 Task: Create Card Product Launch Planning in Board Customer Retention Best Practices to Workspace Email Marketing Software. Create Card Musical Comedy Review in Board Product Positioning and Messaging to Workspace Email Marketing Software. Create Card Product Launch Planning in Board Email Marketing Welcome Email Series Strategy and Execution to Workspace Email Marketing Software
Action: Mouse moved to (72, 251)
Screenshot: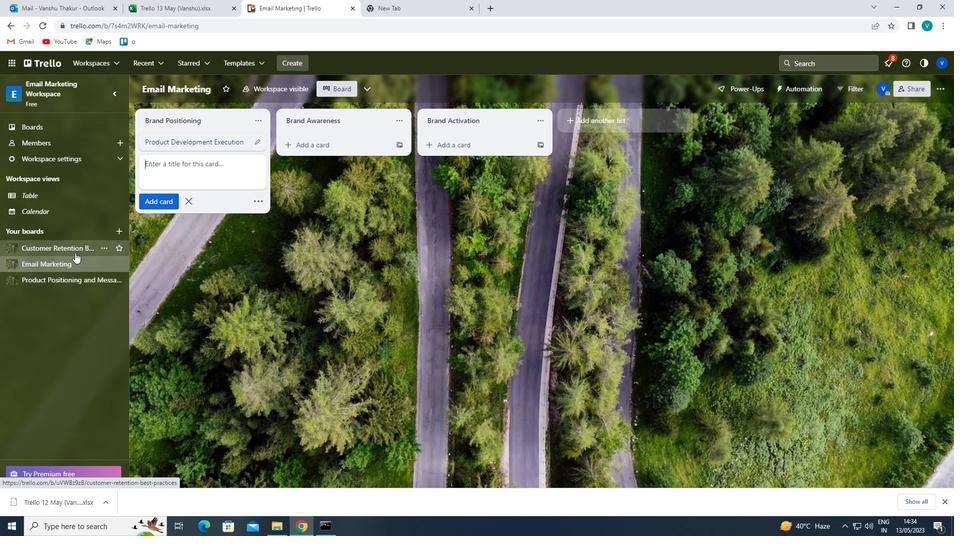 
Action: Mouse pressed left at (72, 251)
Screenshot: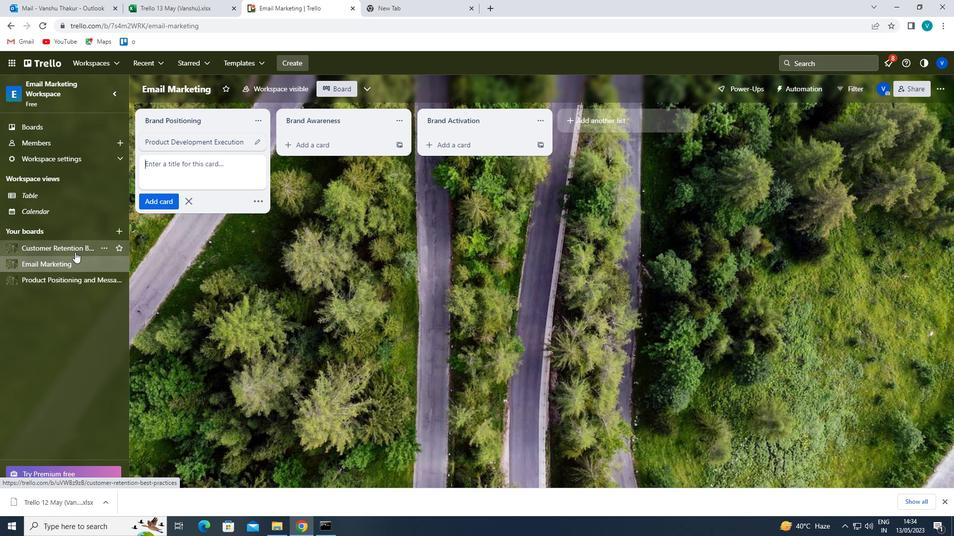 
Action: Mouse moved to (318, 144)
Screenshot: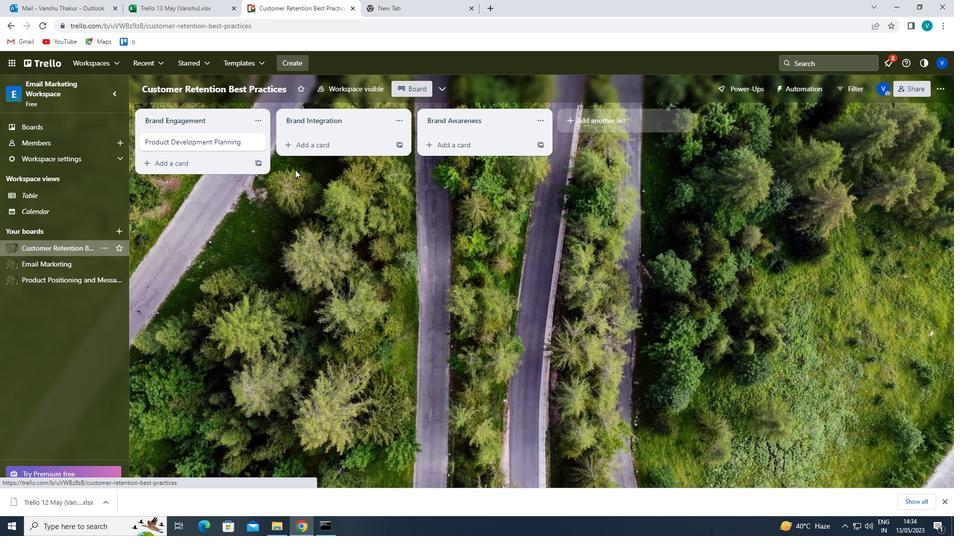 
Action: Mouse pressed left at (318, 144)
Screenshot: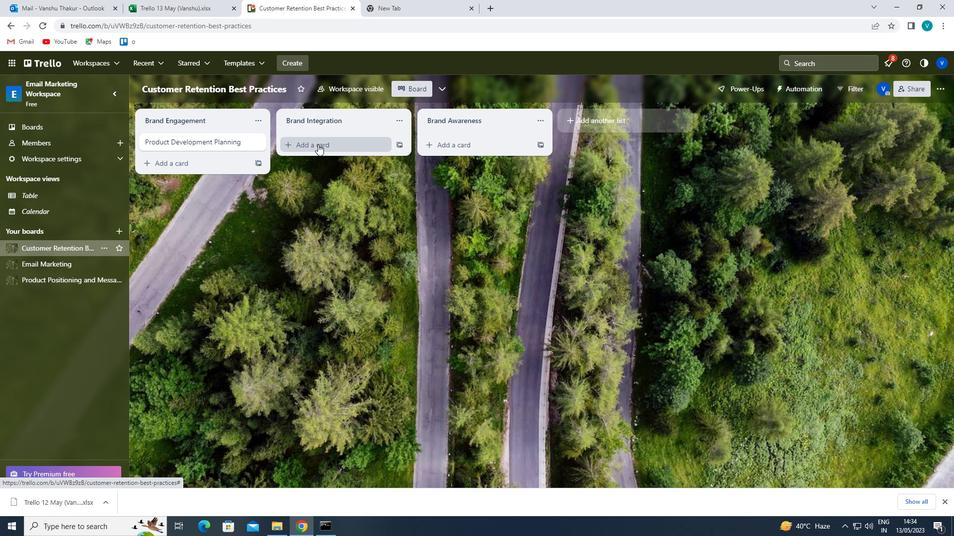 
Action: Key pressed <Key.shift>PRODUCT<Key.space><Key.shift>LAUNCH<Key.space><Key.shift>PLANNING<Key.enter>
Screenshot: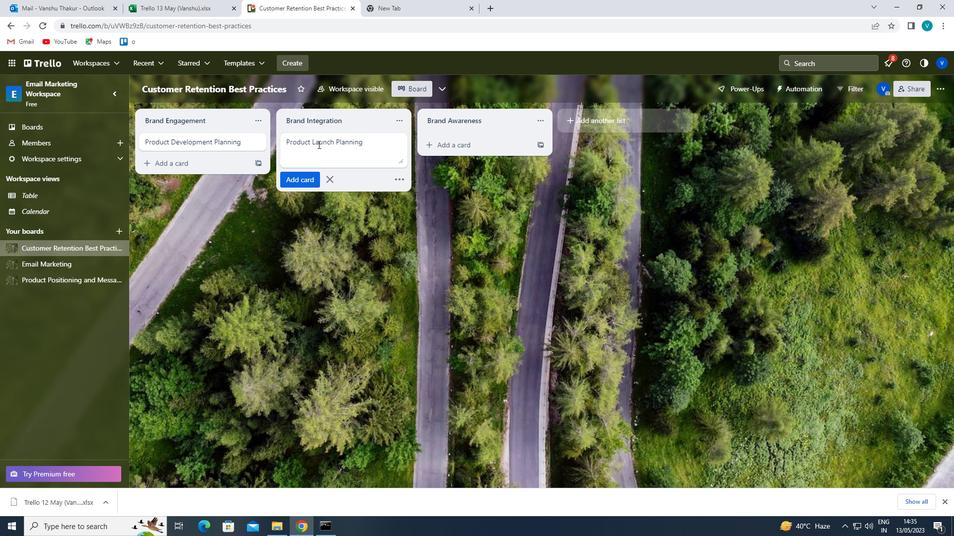 
Action: Mouse moved to (76, 279)
Screenshot: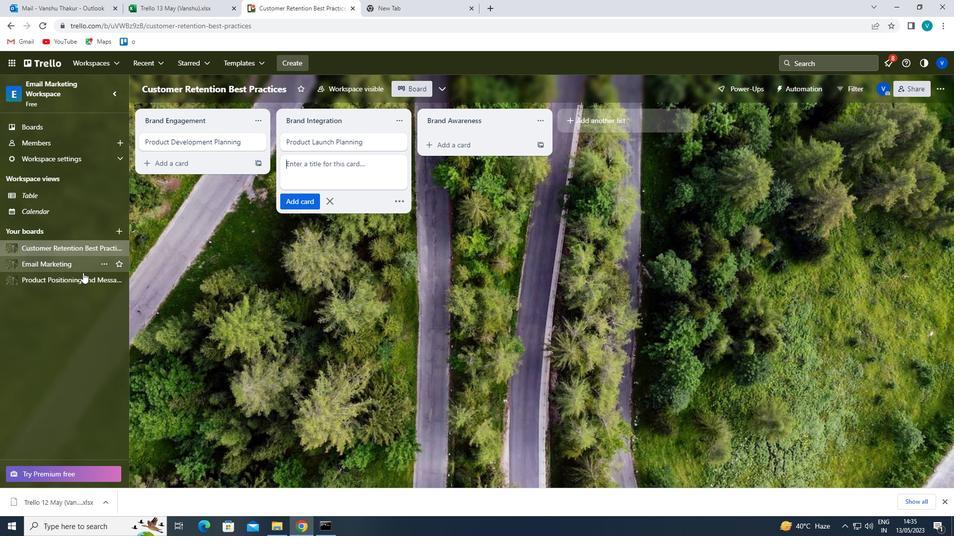 
Action: Mouse pressed left at (76, 279)
Screenshot: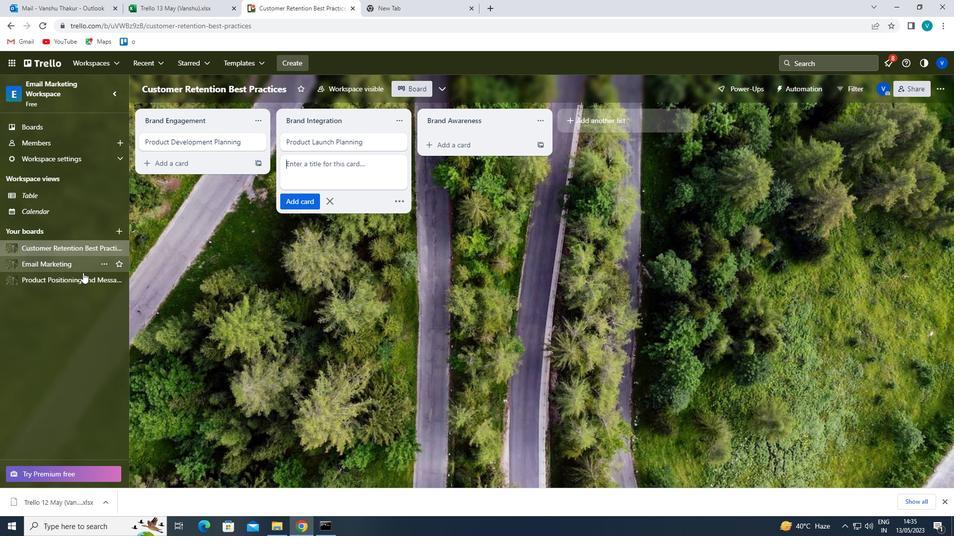 
Action: Mouse moved to (318, 141)
Screenshot: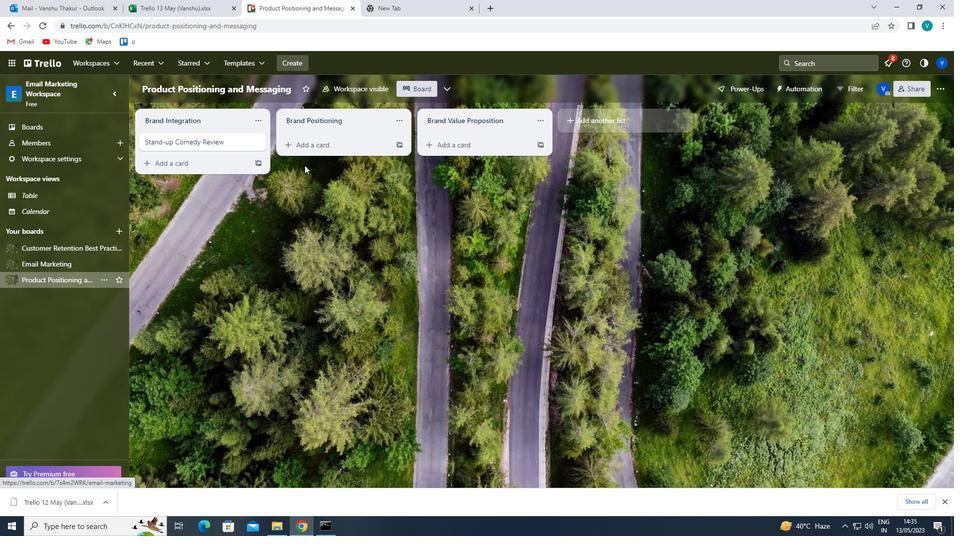 
Action: Mouse pressed left at (318, 141)
Screenshot: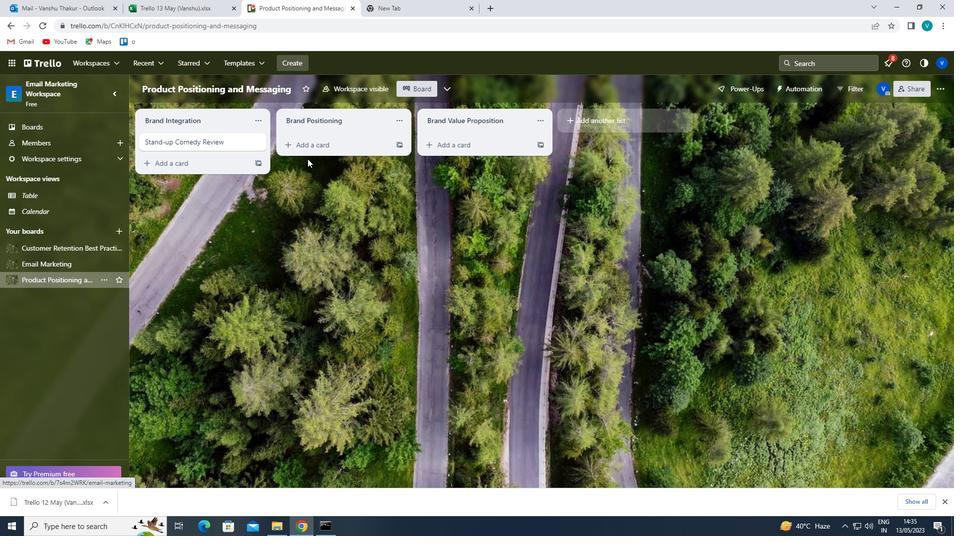 
Action: Mouse moved to (307, 133)
Screenshot: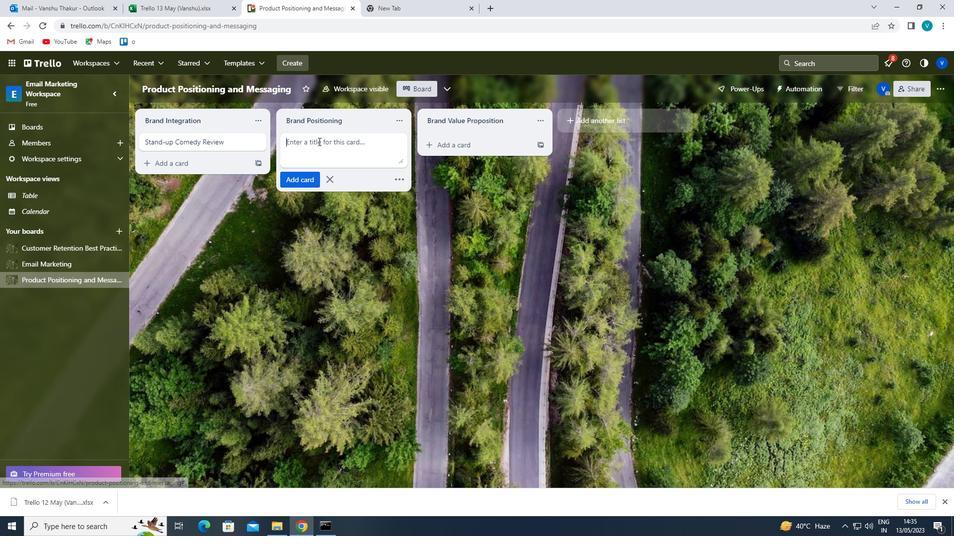 
Action: Key pressed <Key.shift>MUSICAL
Screenshot: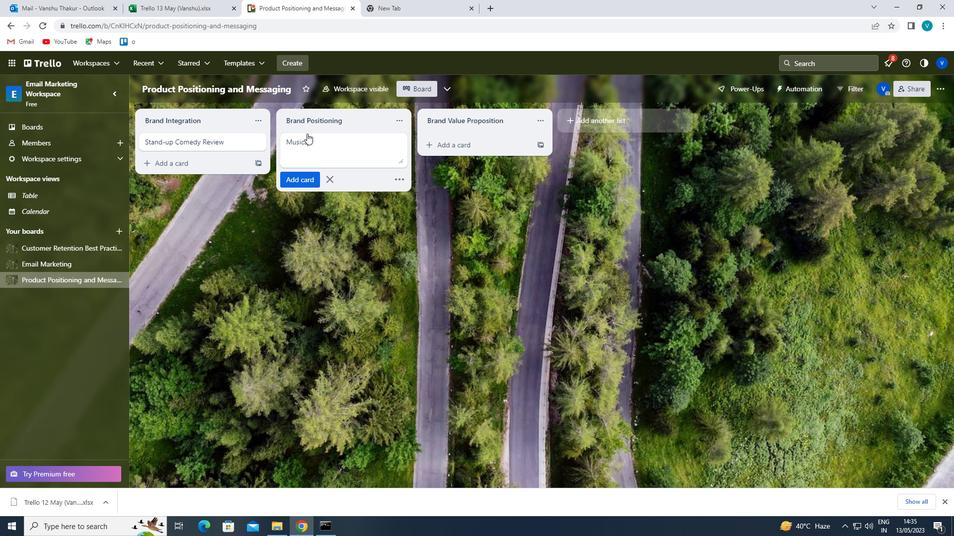 
Action: Mouse moved to (317, 128)
Screenshot: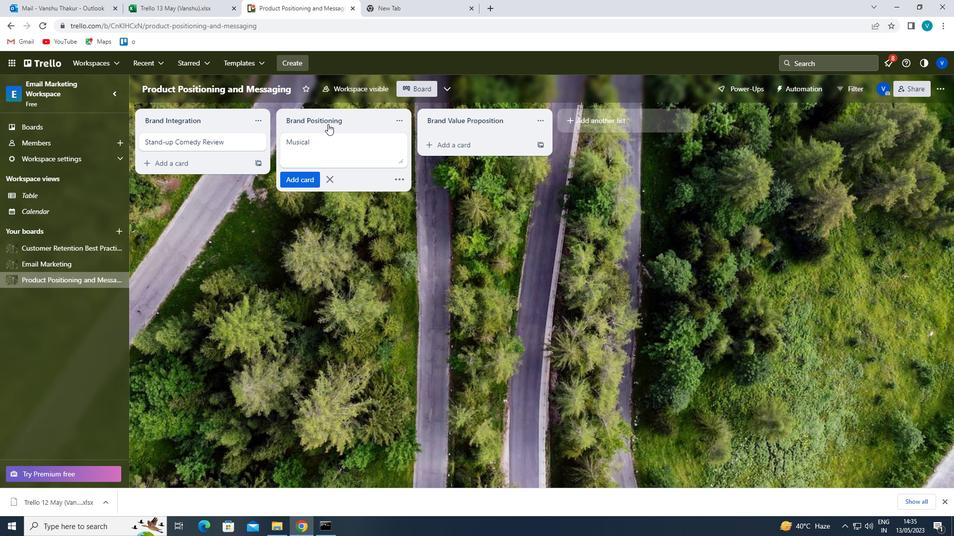 
Action: Key pressed <Key.space><Key.shift>COMEDY<Key.space><Key.shift>REVIEW<Key.enter>
Screenshot: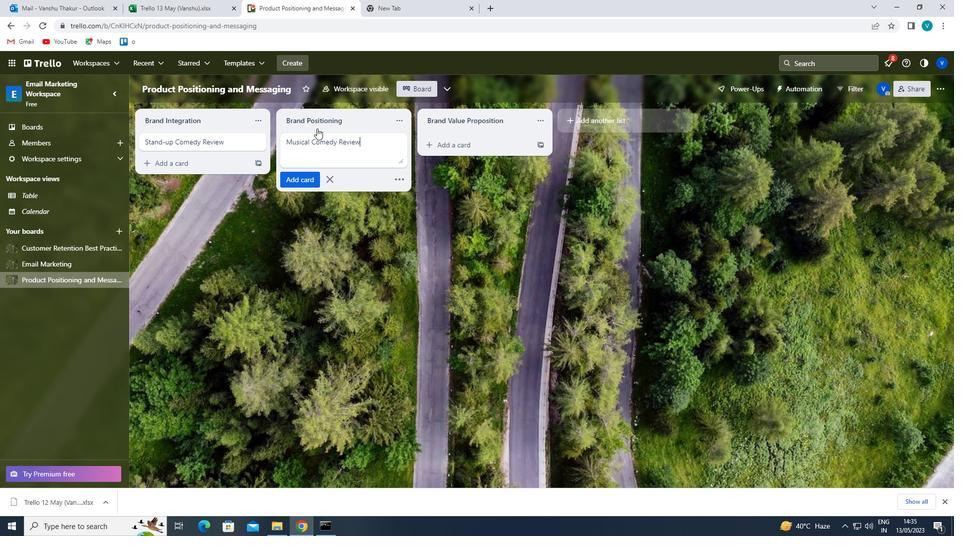 
Action: Mouse moved to (48, 259)
Screenshot: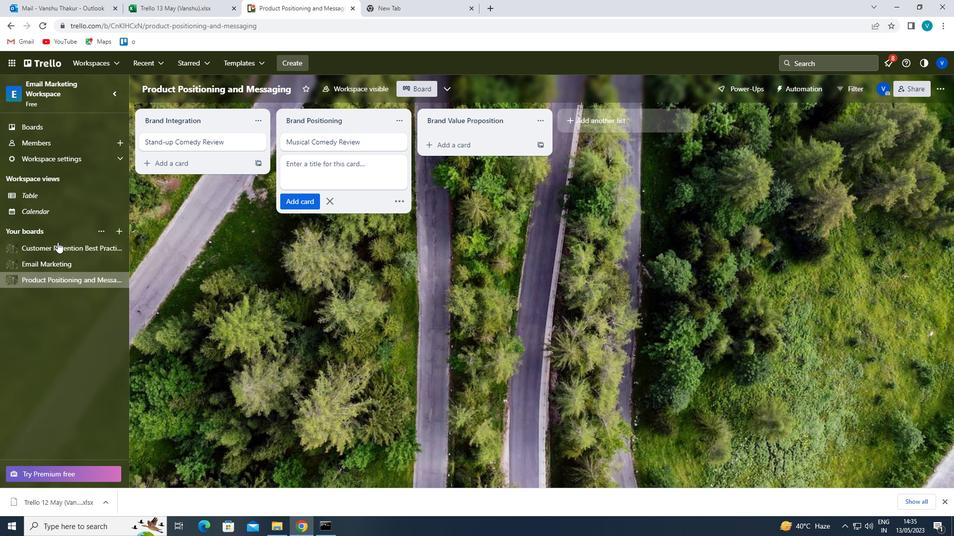 
Action: Mouse pressed left at (48, 259)
Screenshot: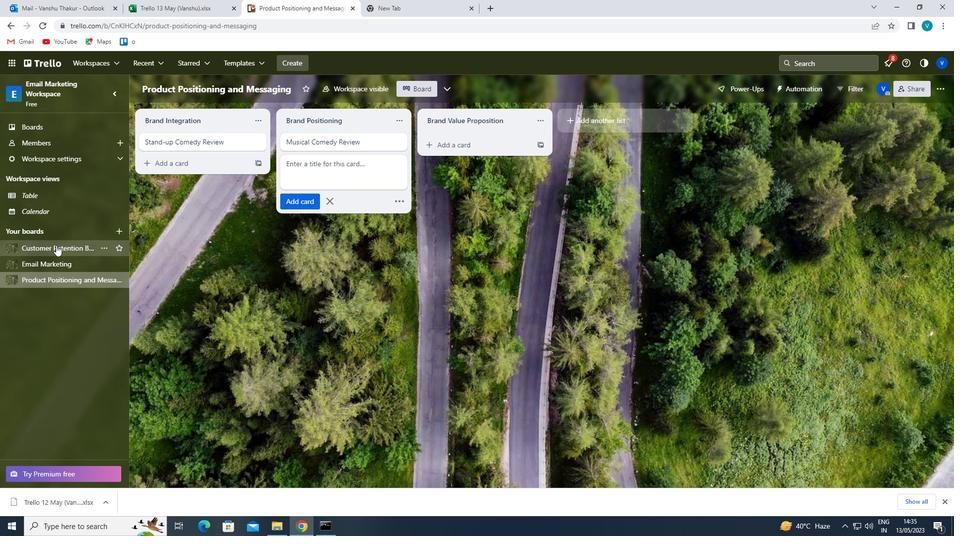
Action: Mouse moved to (320, 142)
Screenshot: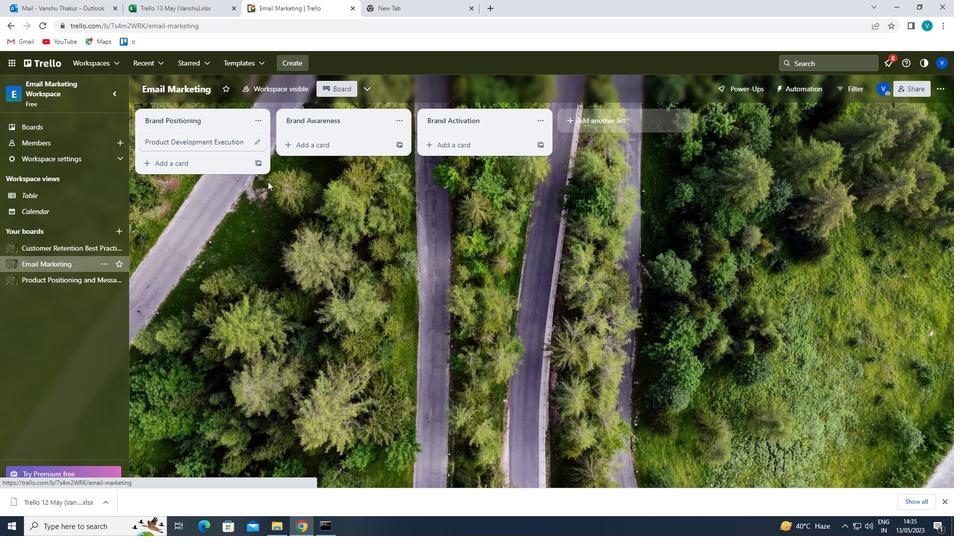 
Action: Mouse pressed left at (320, 142)
Screenshot: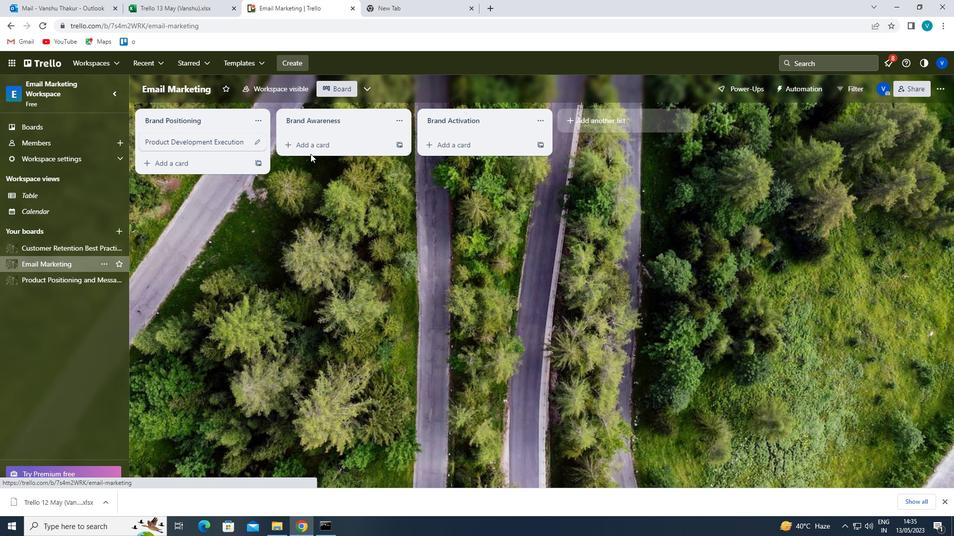 
Action: Key pressed <Key.shift>PRODUCYT<Key.space><Key.backspace><Key.backspace><Key.backspace>T<Key.space><Key.shift>LAUNCH<Key.space><Key.shift>PLANNING<Key.enter>
Screenshot: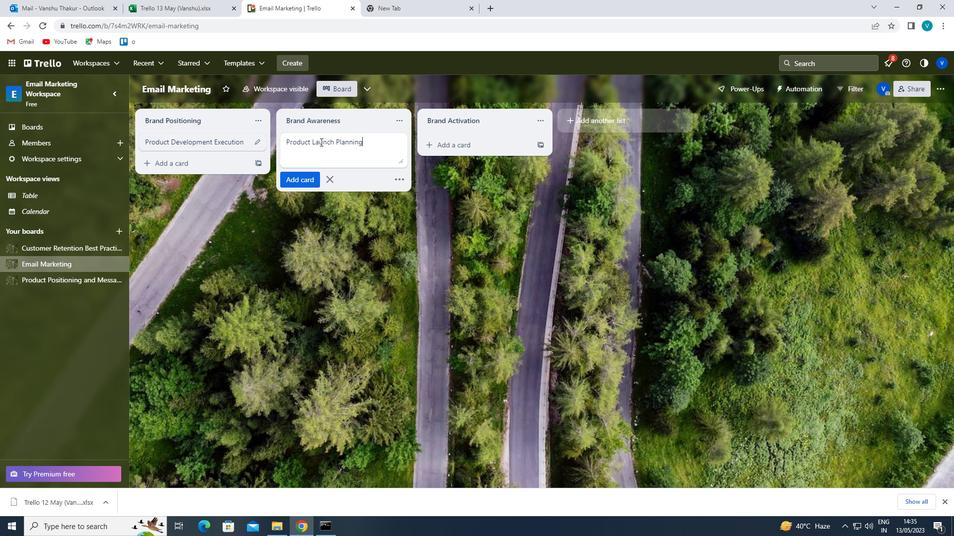 
